Task: Toggle the option "Integrate video in interface" to customize the look and feel of the interface.
Action: Mouse moved to (127, 15)
Screenshot: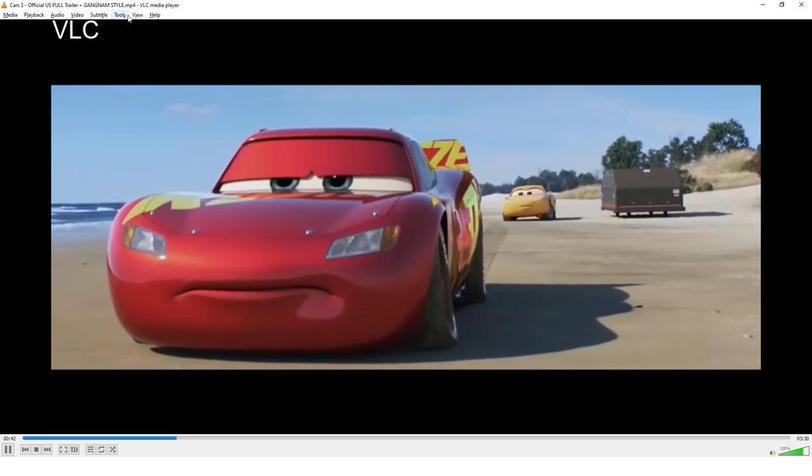 
Action: Mouse pressed left at (127, 15)
Screenshot: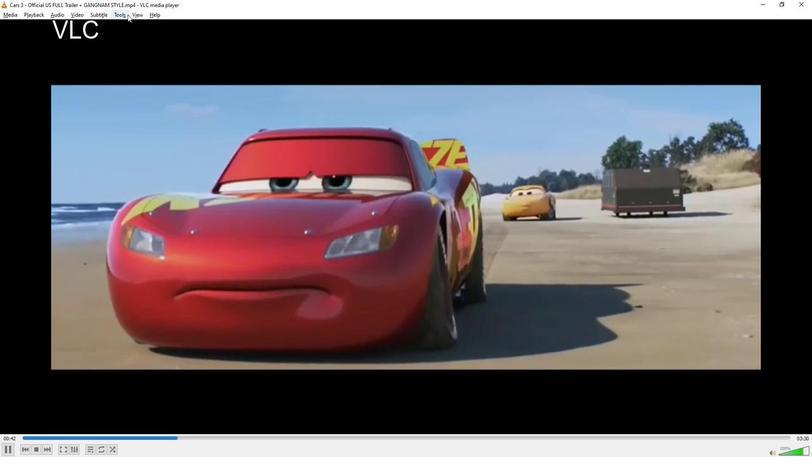 
Action: Mouse moved to (144, 120)
Screenshot: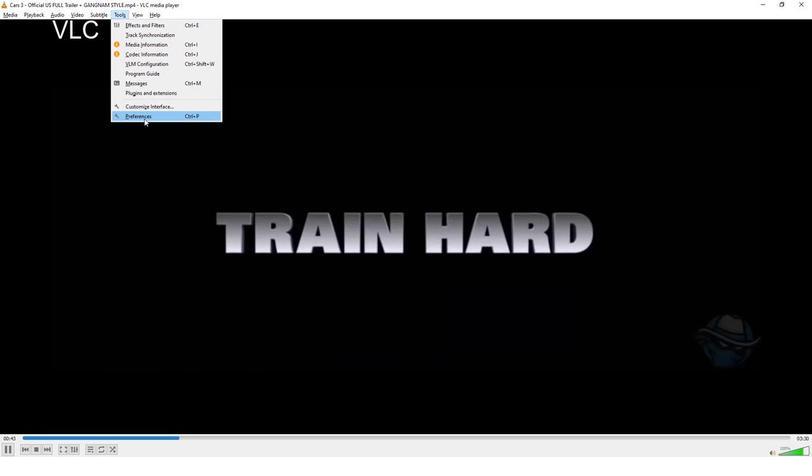 
Action: Mouse pressed left at (144, 120)
Screenshot: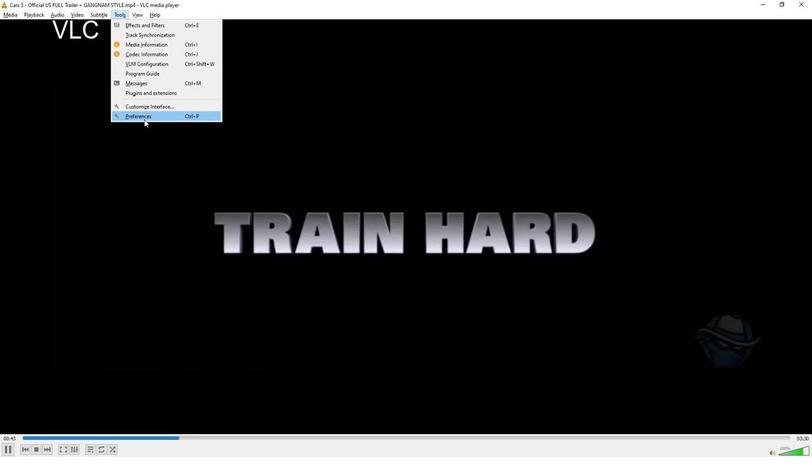 
Action: Mouse moved to (423, 206)
Screenshot: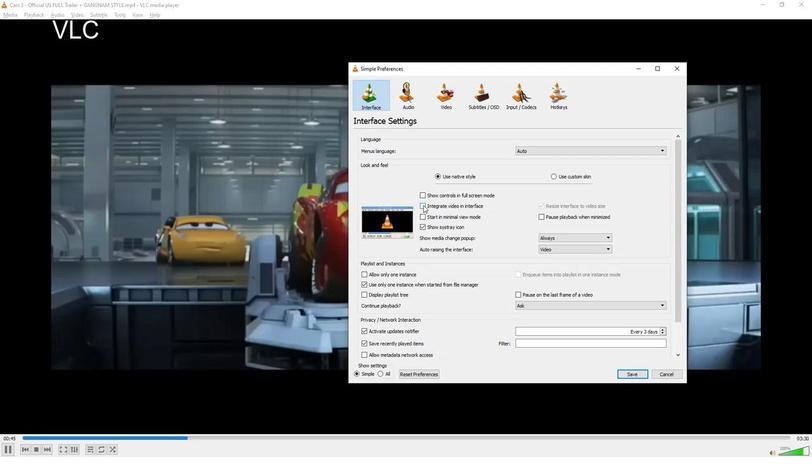 
Action: Mouse pressed left at (423, 206)
Screenshot: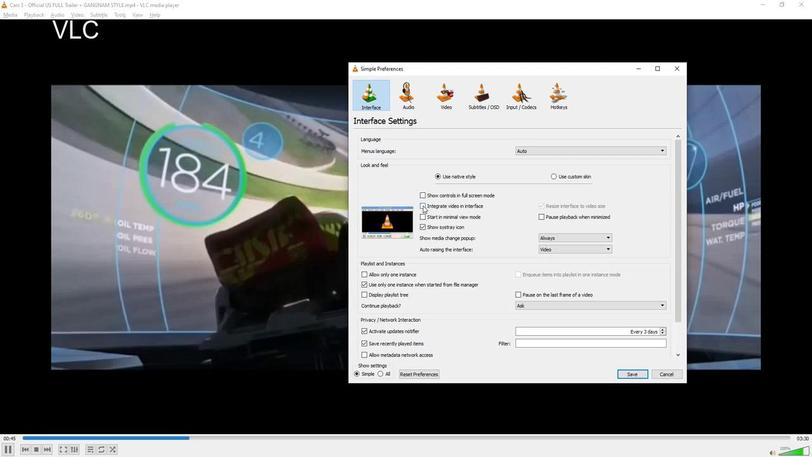 
Action: Mouse moved to (509, 253)
Screenshot: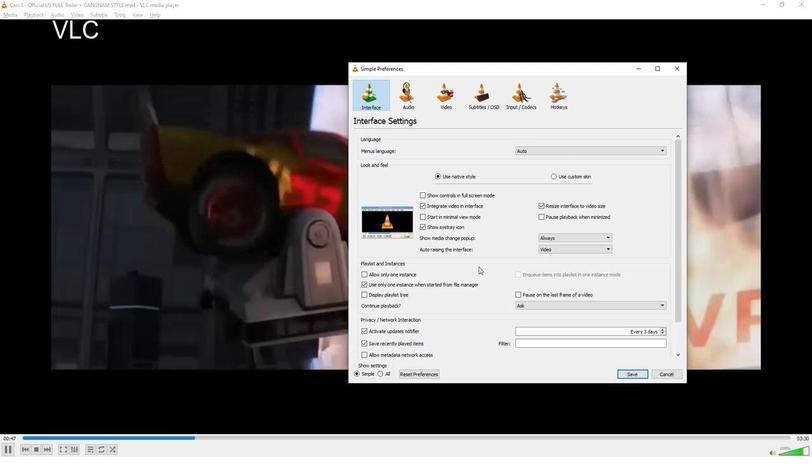 
